 Task: Create a due date automation trigger when advanced on, on the wednesday before a card is due add dates with an incomplete due date at 11:00 AM.
Action: Mouse moved to (841, 262)
Screenshot: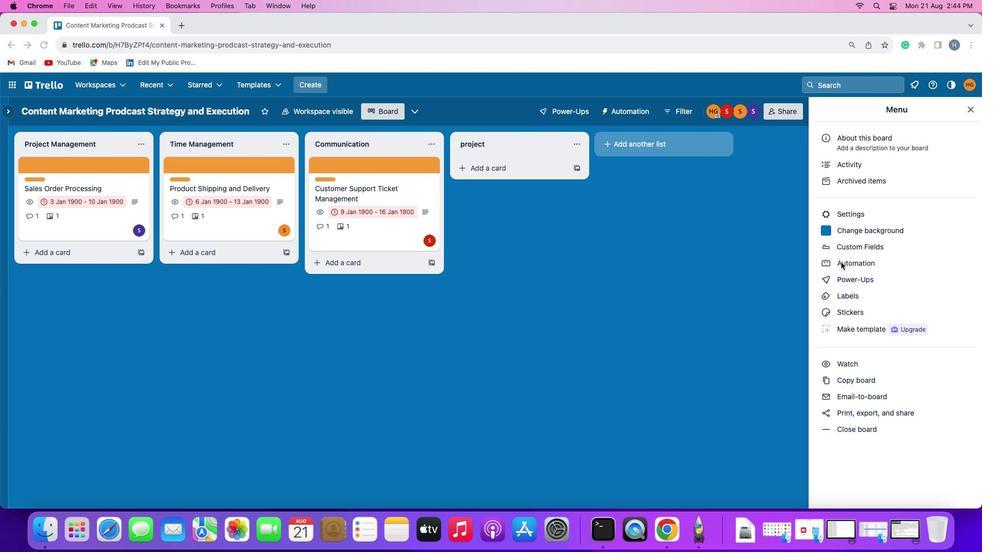 
Action: Mouse pressed left at (841, 262)
Screenshot: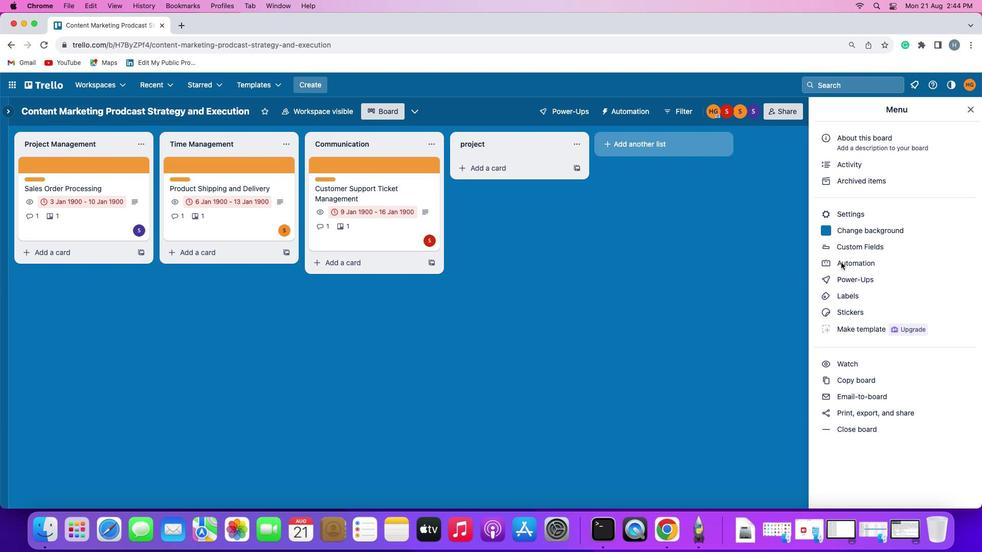 
Action: Mouse moved to (841, 262)
Screenshot: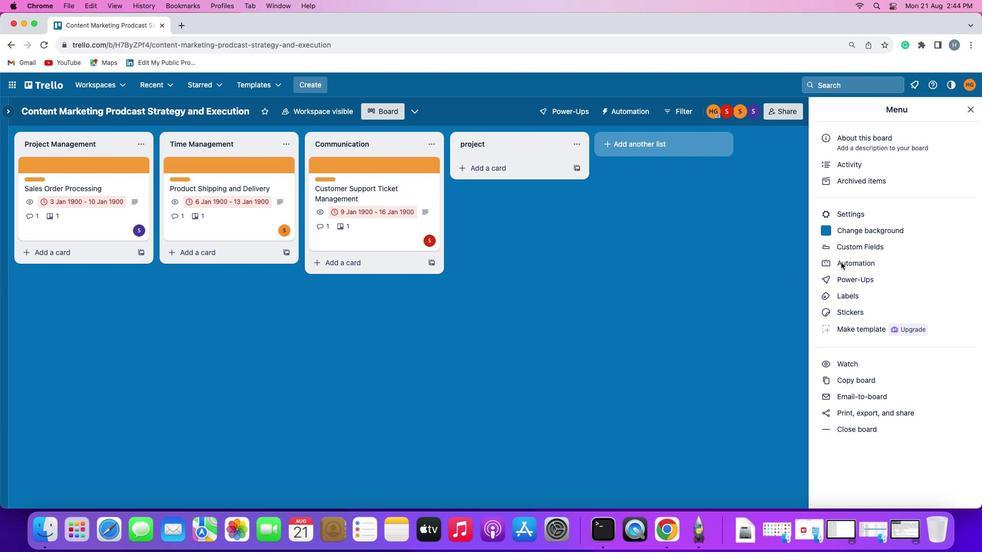 
Action: Mouse pressed left at (841, 262)
Screenshot: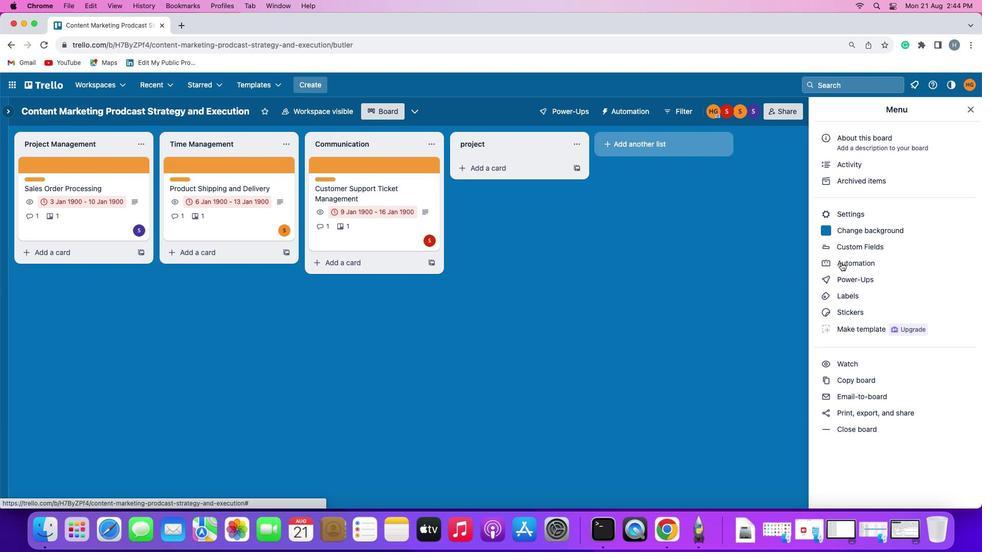 
Action: Mouse moved to (79, 249)
Screenshot: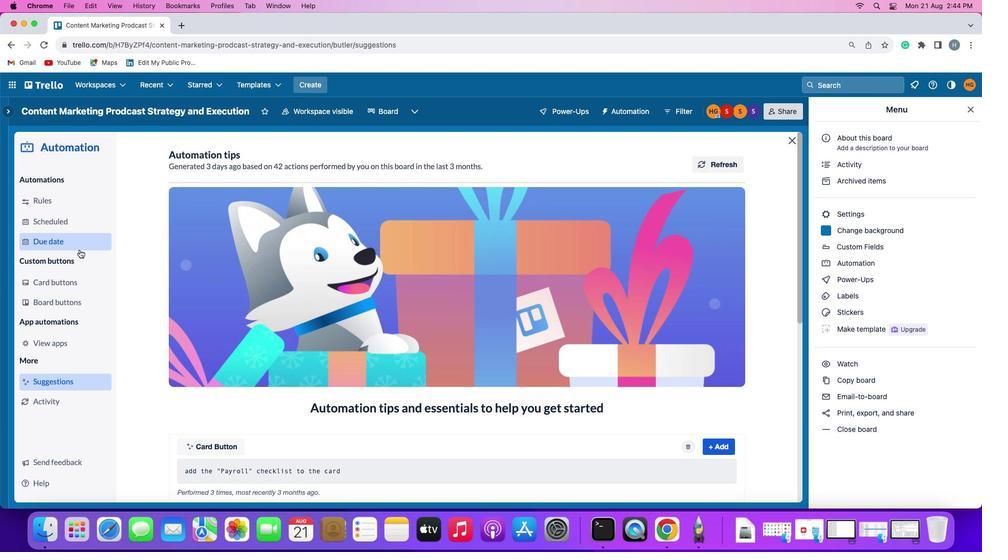 
Action: Mouse pressed left at (79, 249)
Screenshot: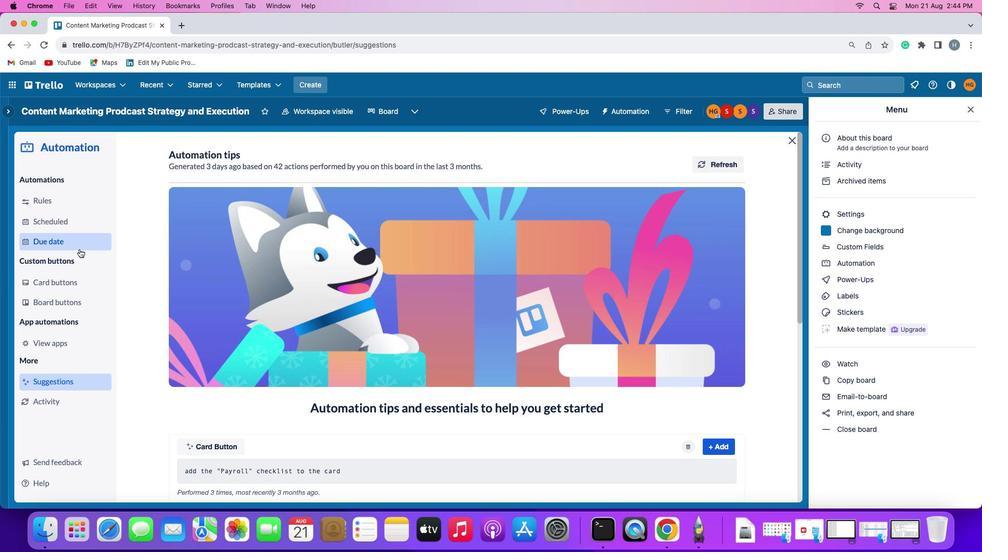 
Action: Mouse moved to (700, 157)
Screenshot: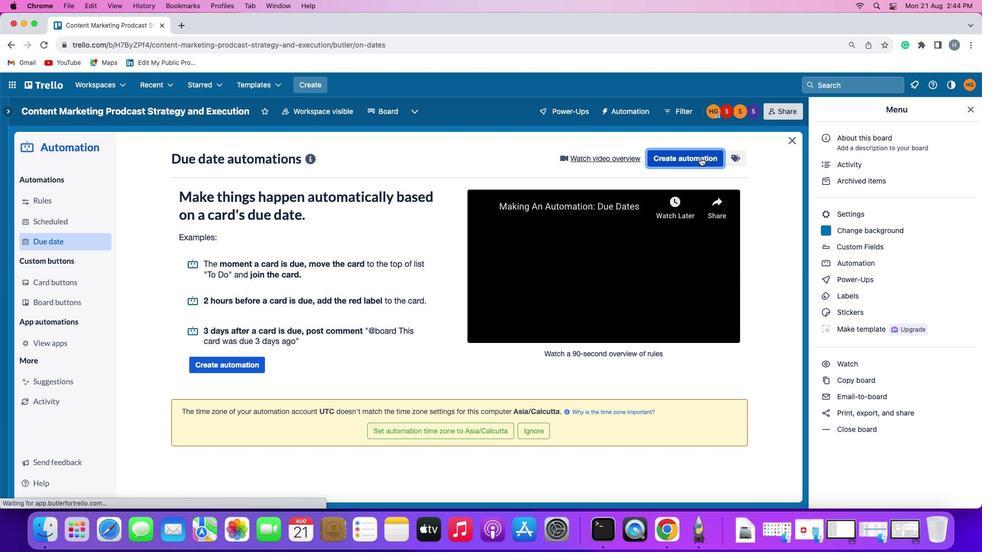 
Action: Mouse pressed left at (700, 157)
Screenshot: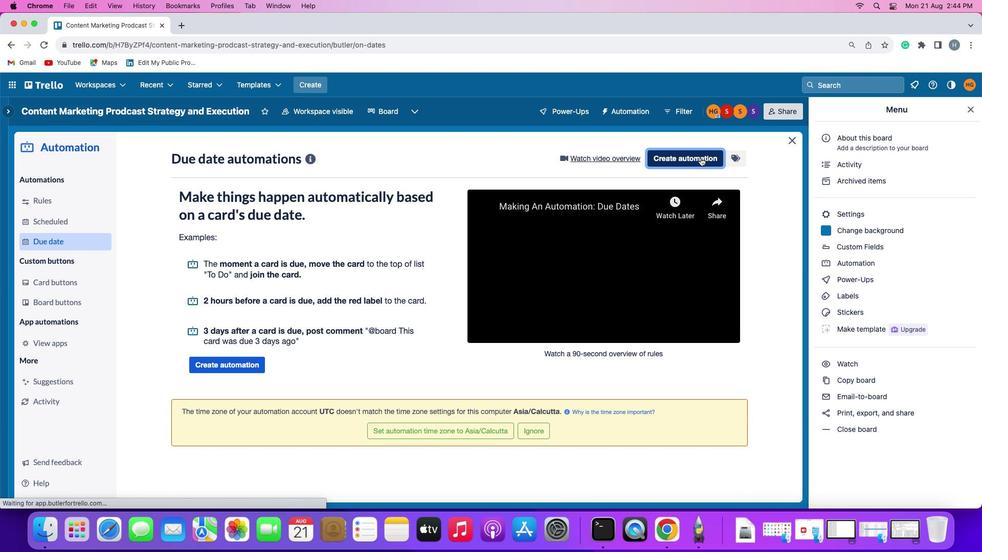 
Action: Mouse moved to (199, 254)
Screenshot: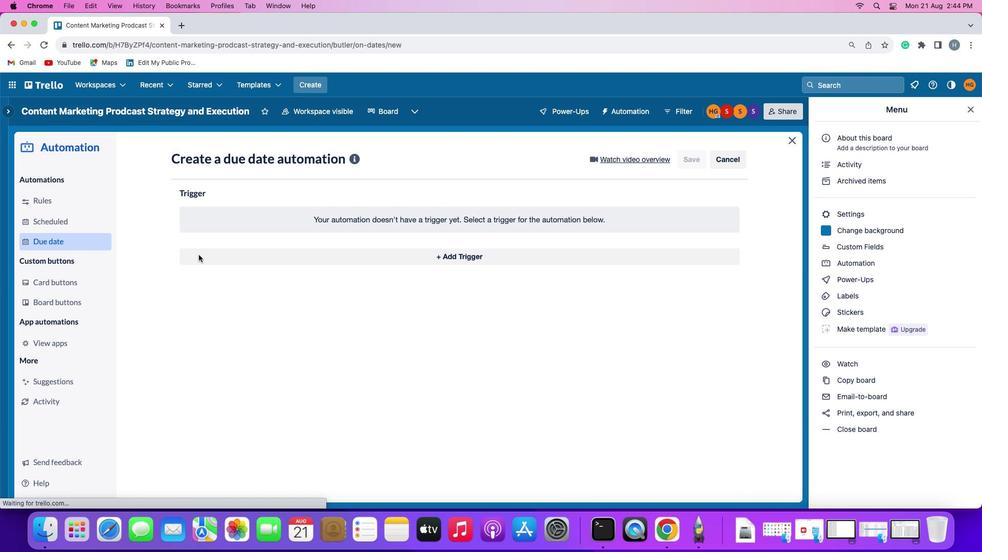 
Action: Mouse pressed left at (199, 254)
Screenshot: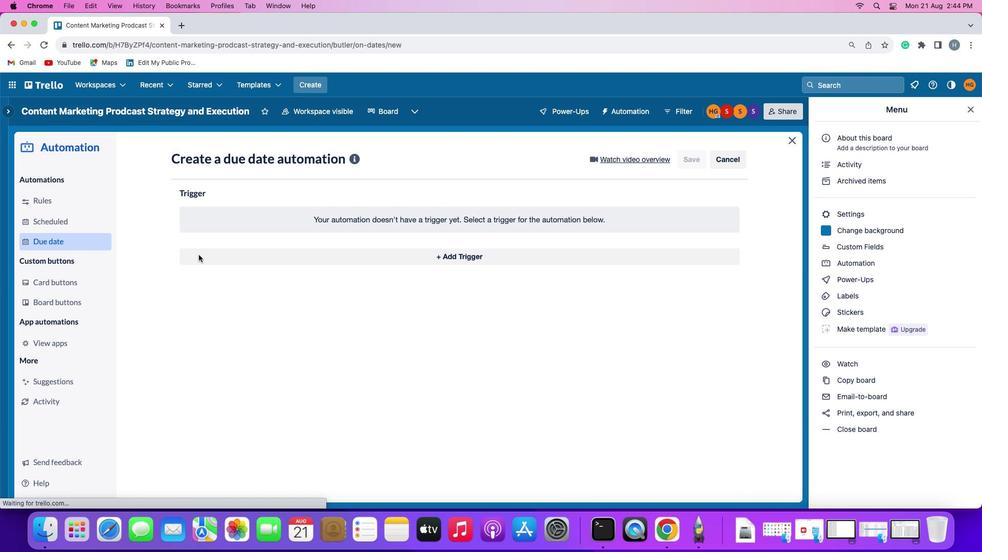 
Action: Mouse moved to (216, 451)
Screenshot: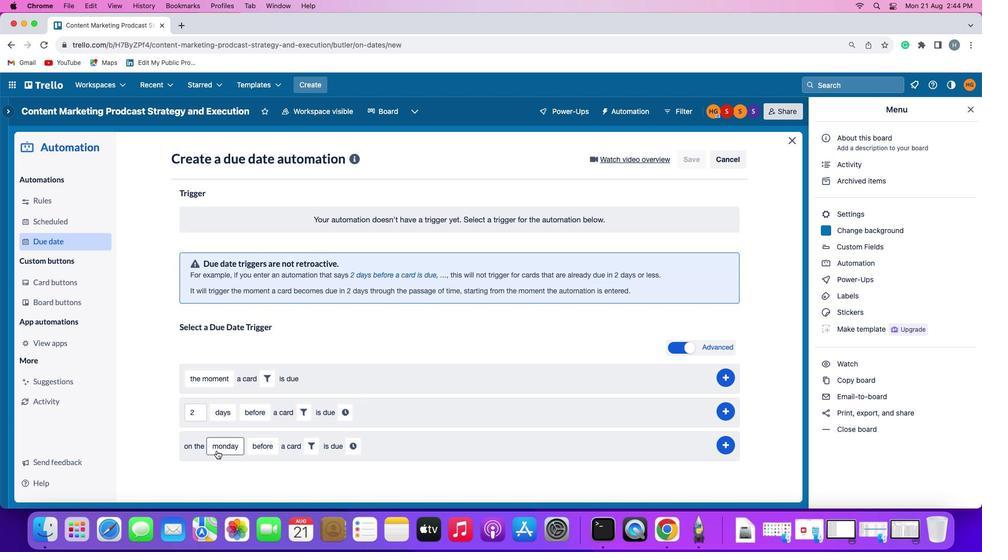 
Action: Mouse pressed left at (216, 451)
Screenshot: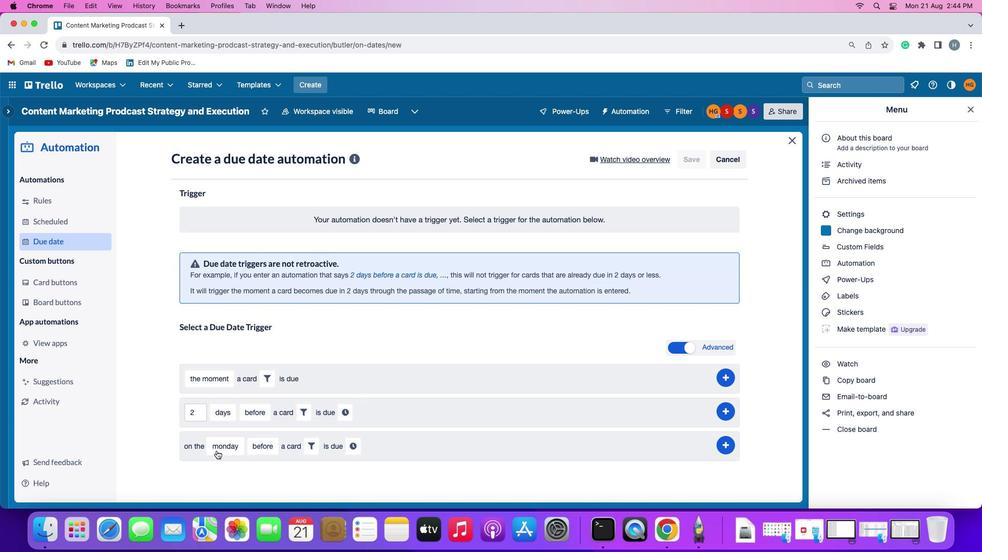 
Action: Mouse moved to (248, 346)
Screenshot: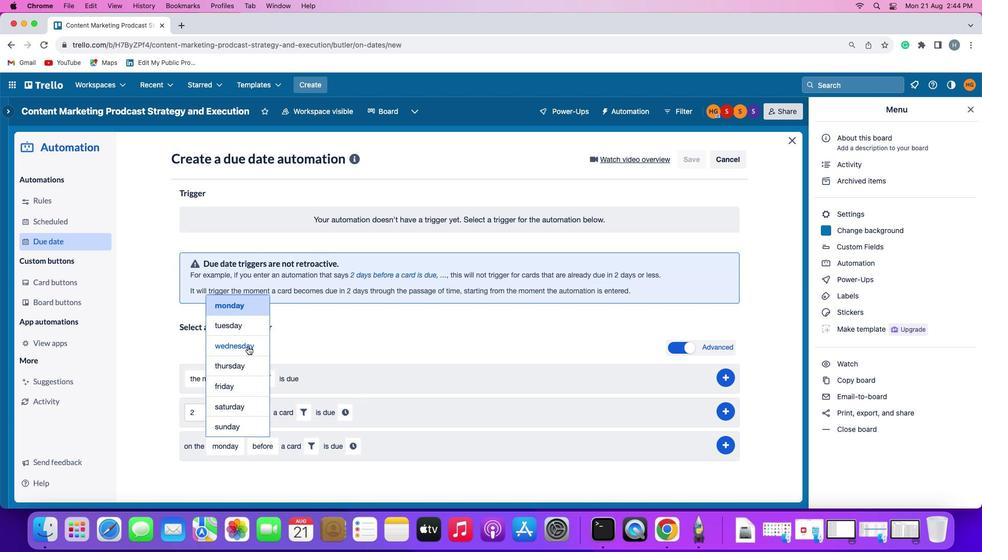 
Action: Mouse pressed left at (248, 346)
Screenshot: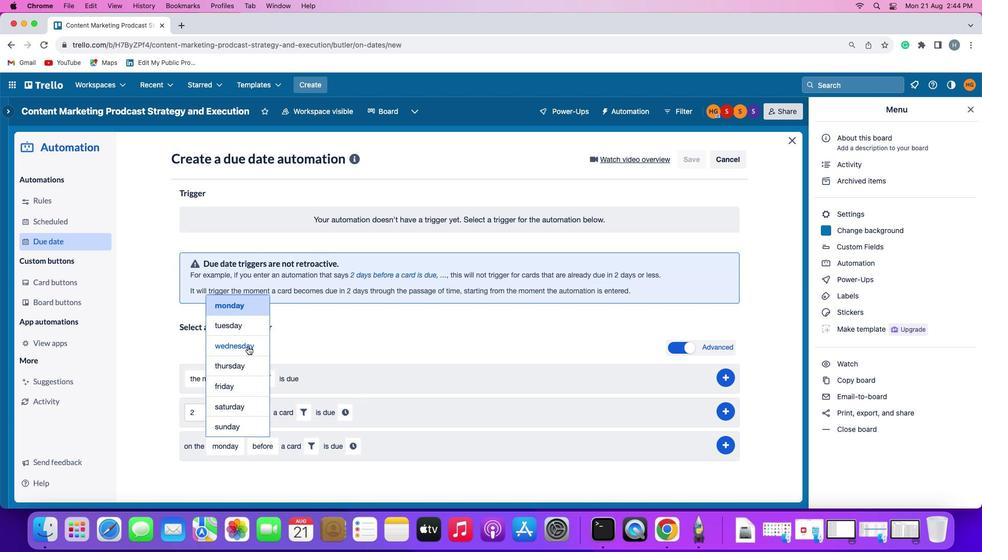 
Action: Mouse moved to (320, 443)
Screenshot: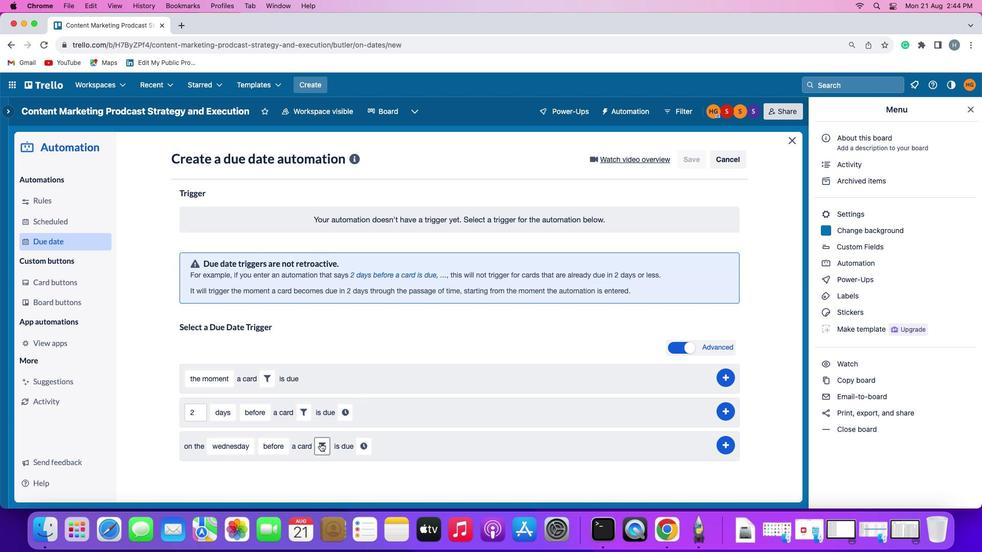 
Action: Mouse pressed left at (320, 443)
Screenshot: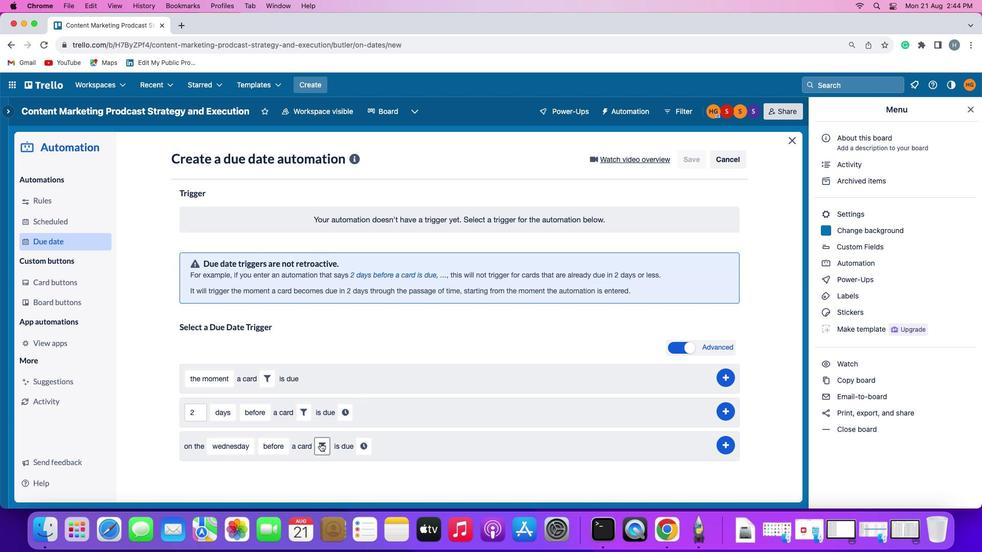 
Action: Mouse moved to (383, 472)
Screenshot: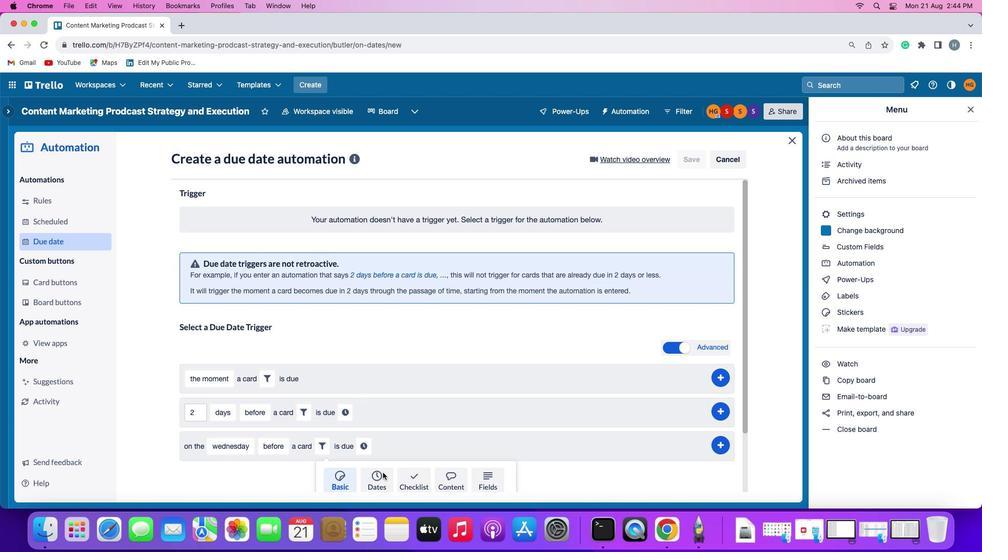 
Action: Mouse pressed left at (383, 472)
Screenshot: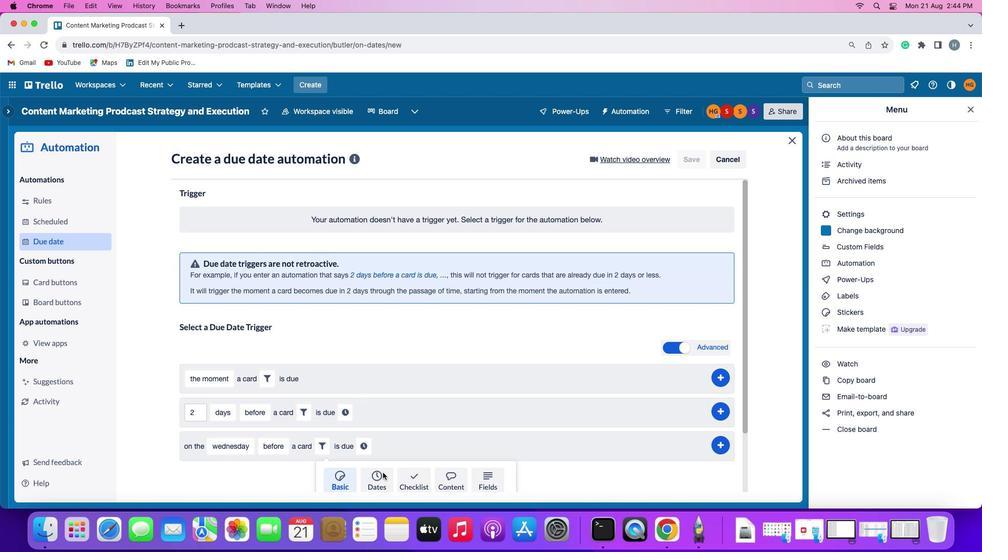 
Action: Mouse moved to (279, 469)
Screenshot: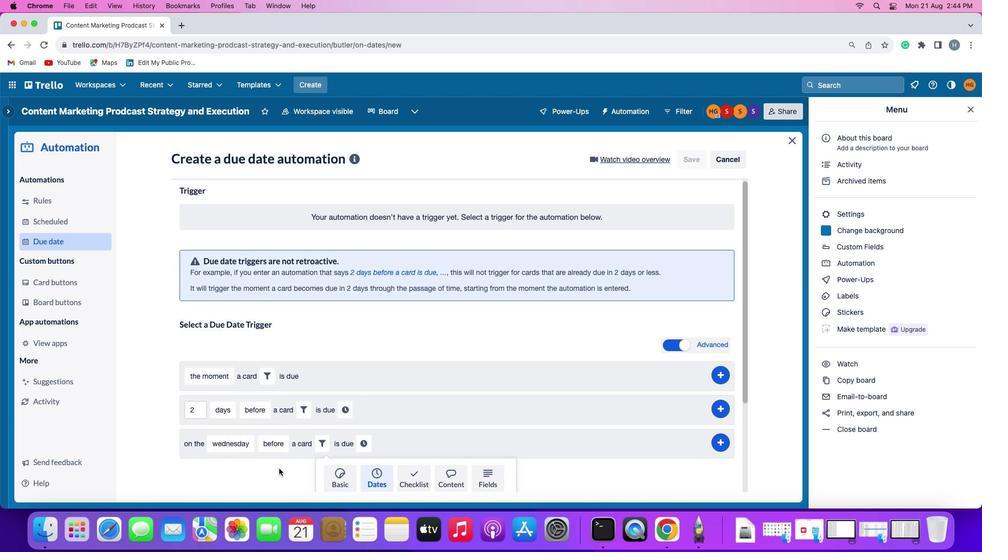 
Action: Mouse scrolled (279, 469) with delta (0, 0)
Screenshot: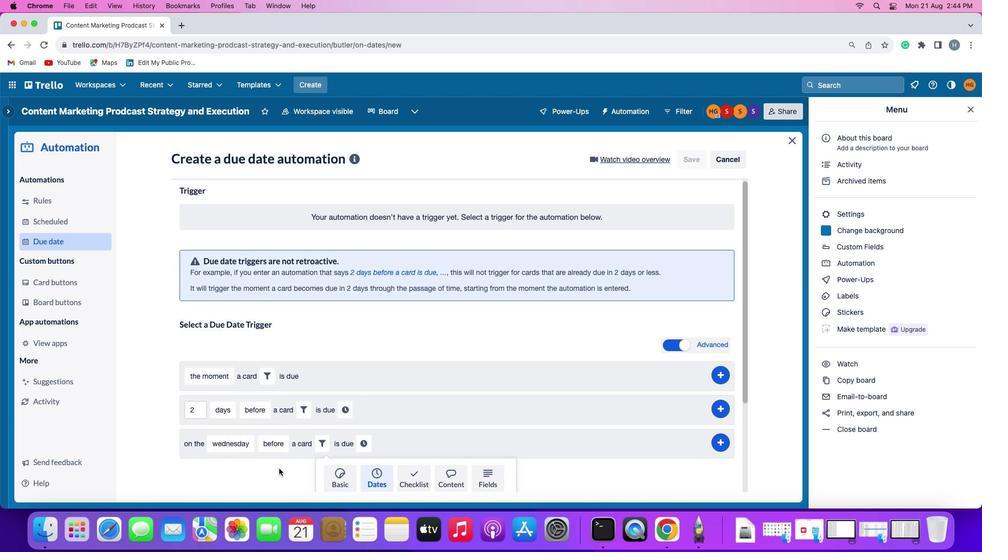 
Action: Mouse scrolled (279, 469) with delta (0, 0)
Screenshot: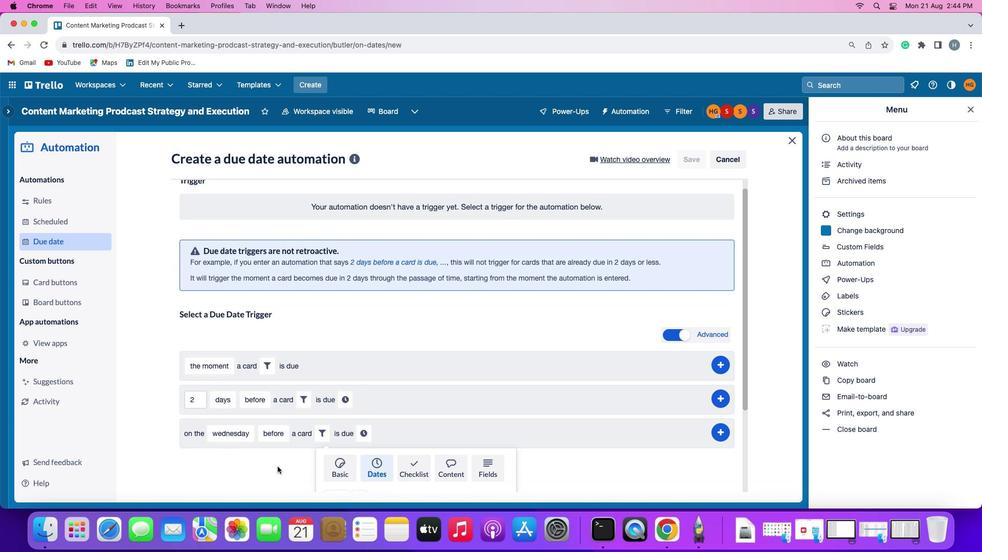 
Action: Mouse scrolled (279, 469) with delta (0, -1)
Screenshot: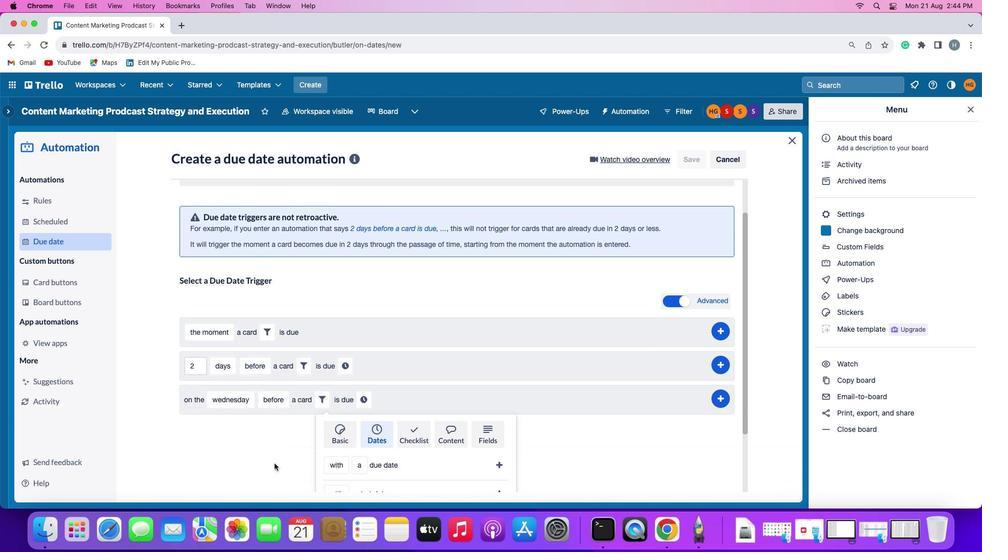 
Action: Mouse moved to (278, 469)
Screenshot: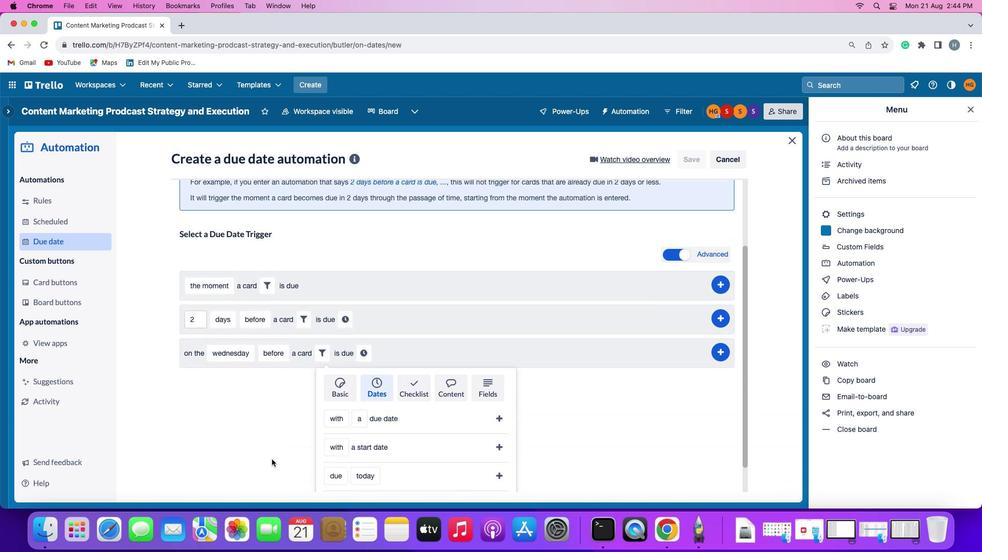 
Action: Mouse scrolled (278, 469) with delta (0, -2)
Screenshot: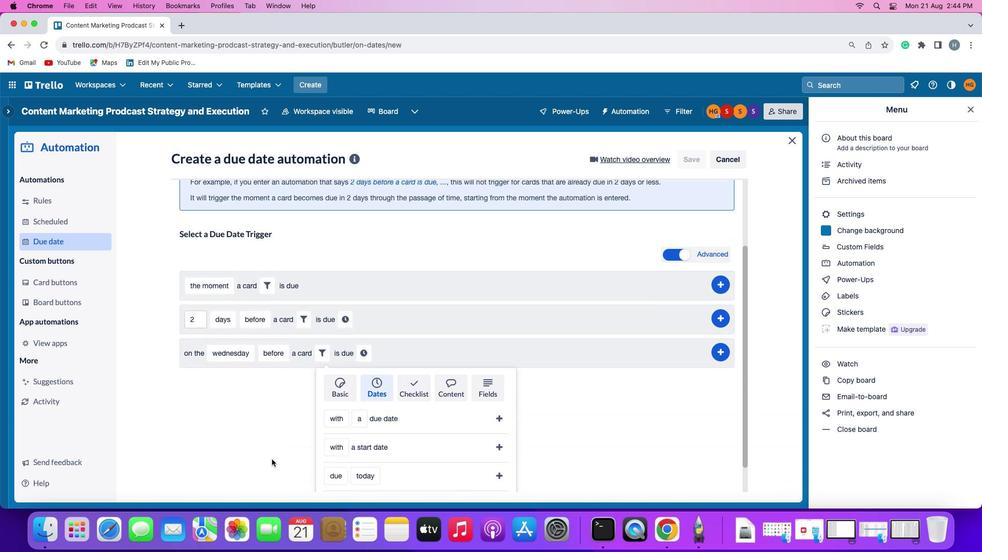 
Action: Mouse moved to (358, 385)
Screenshot: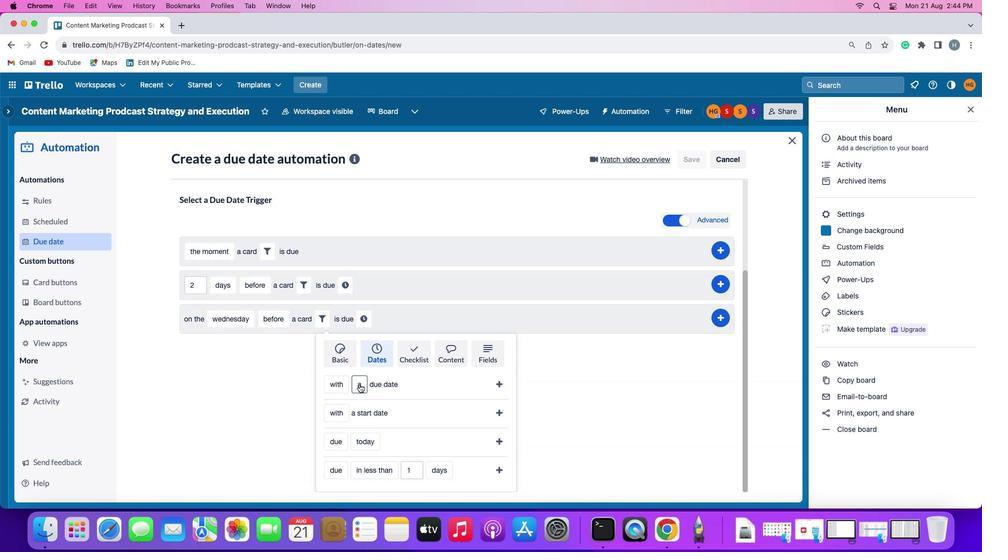 
Action: Mouse pressed left at (358, 385)
Screenshot: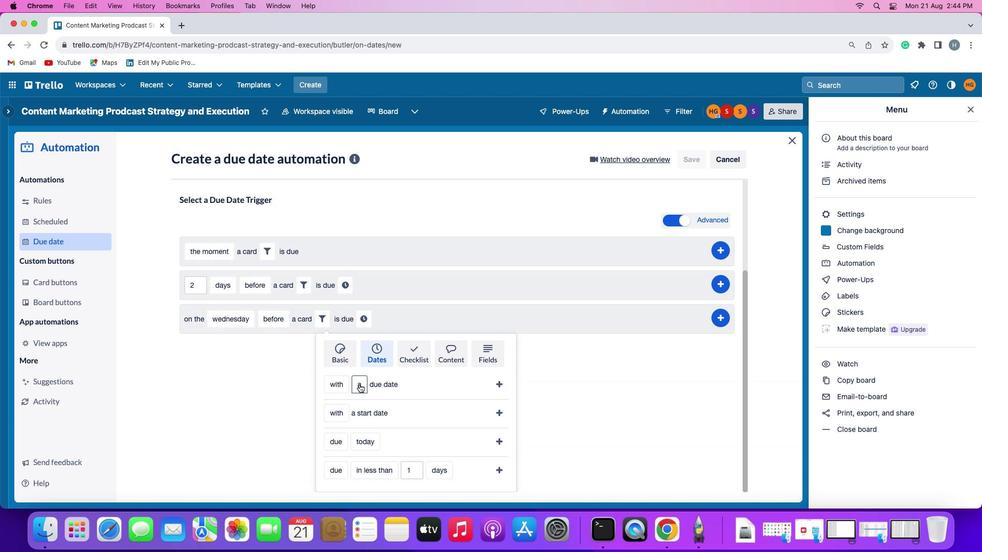
Action: Mouse moved to (375, 442)
Screenshot: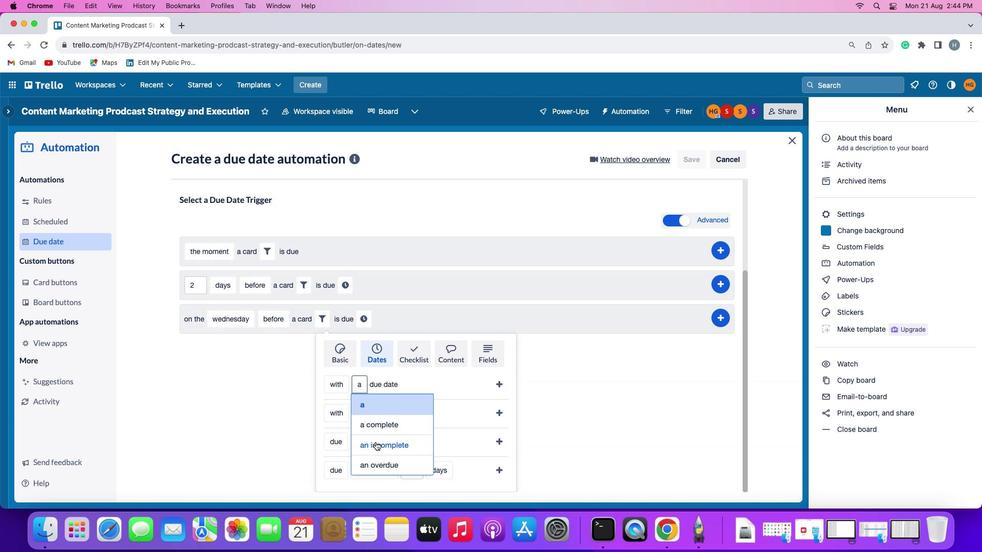 
Action: Mouse pressed left at (375, 442)
Screenshot: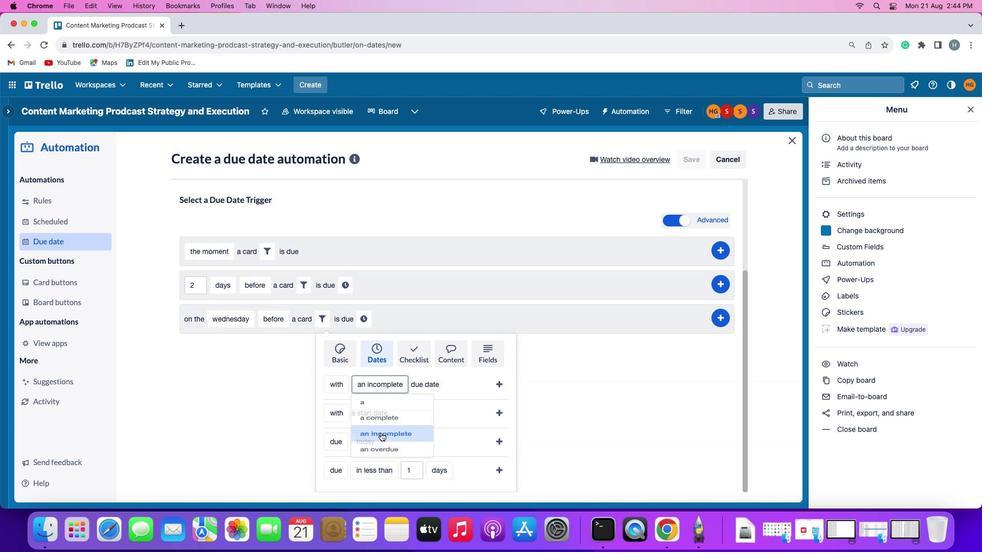 
Action: Mouse moved to (496, 383)
Screenshot: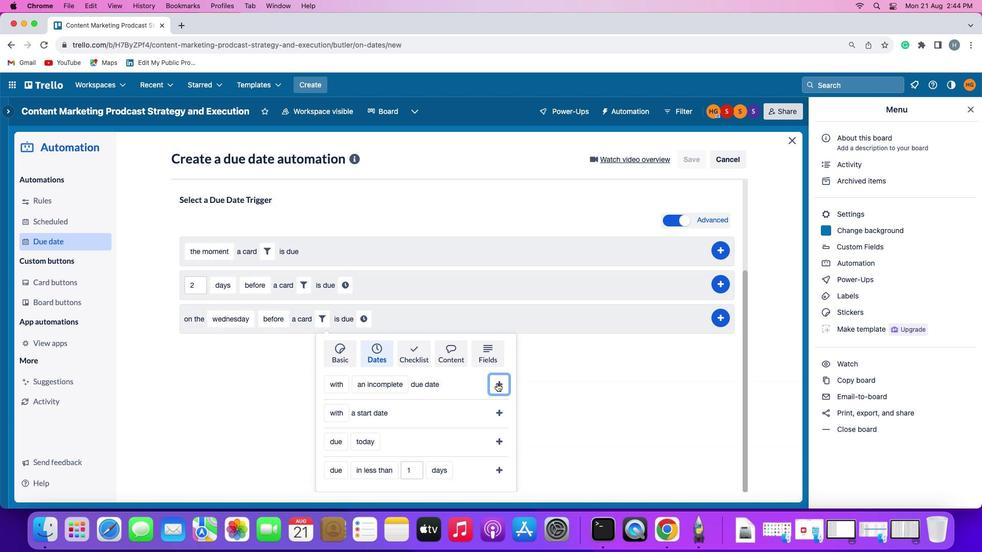 
Action: Mouse pressed left at (496, 383)
Screenshot: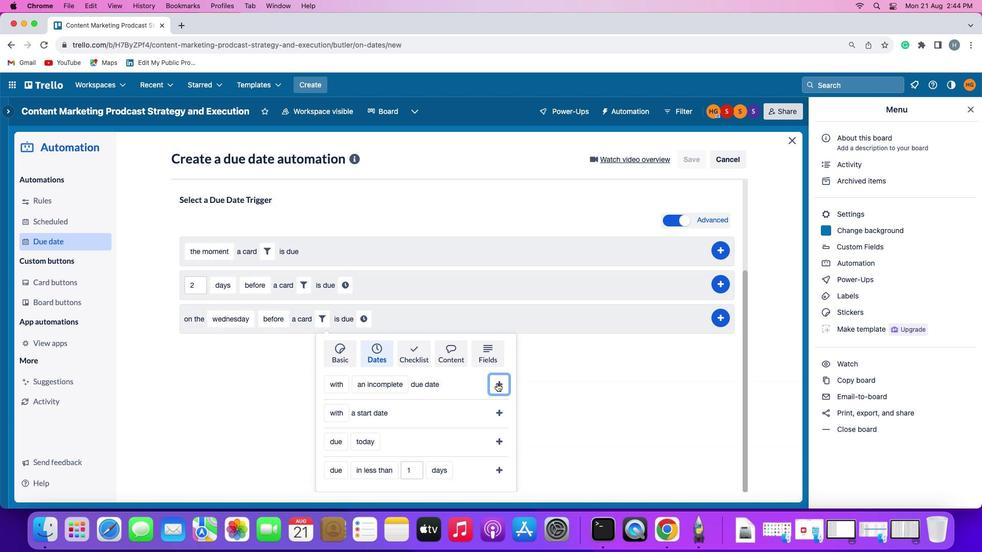 
Action: Mouse moved to (476, 435)
Screenshot: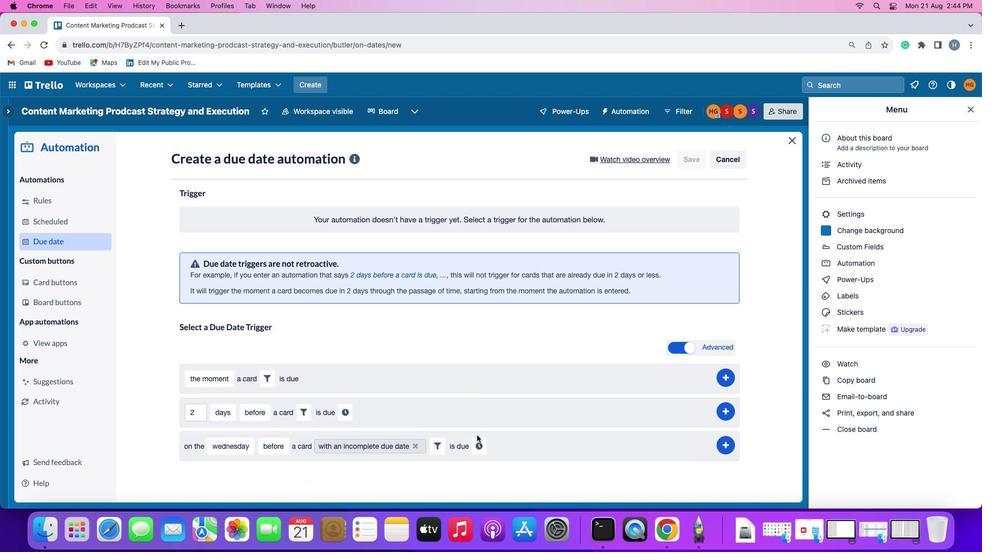 
Action: Mouse pressed left at (476, 435)
Screenshot: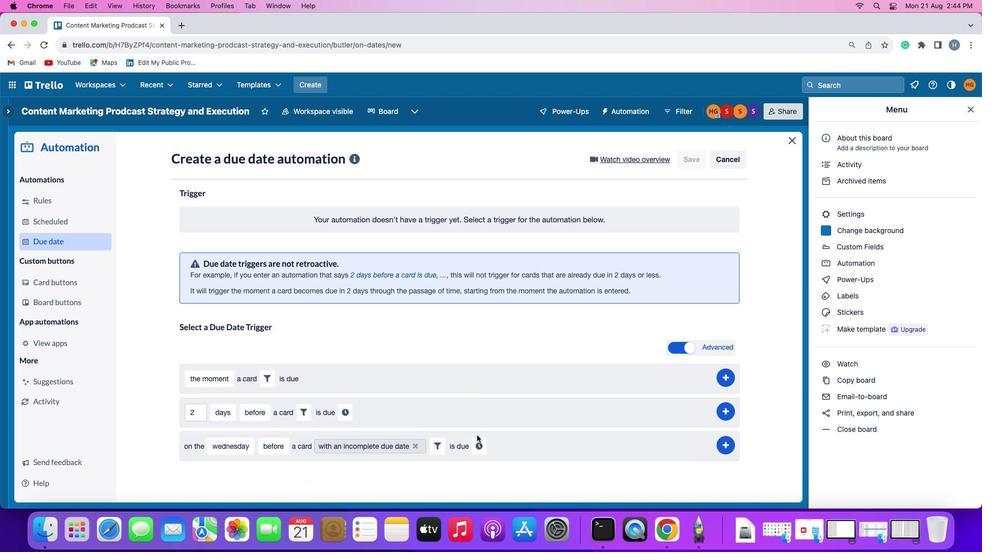 
Action: Mouse moved to (479, 448)
Screenshot: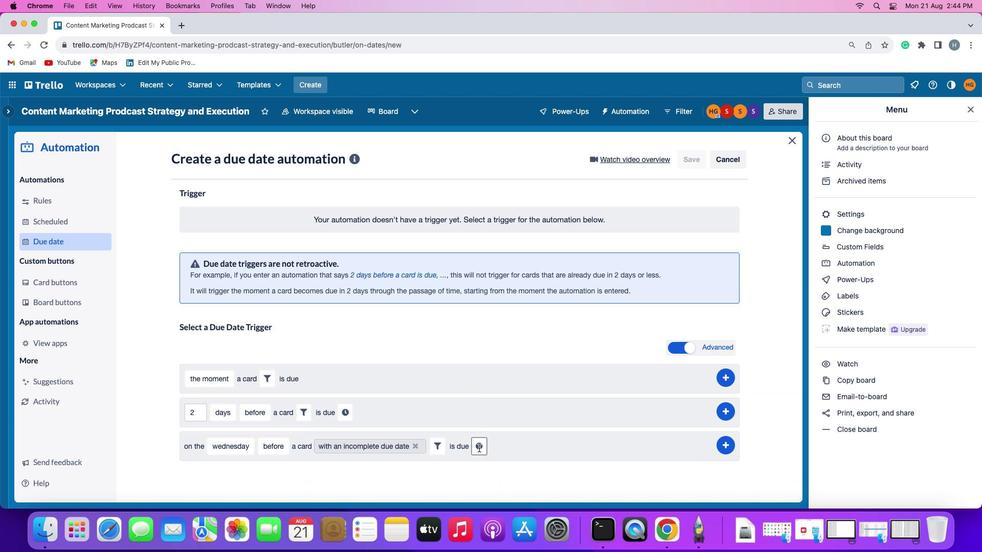 
Action: Mouse pressed left at (479, 448)
Screenshot: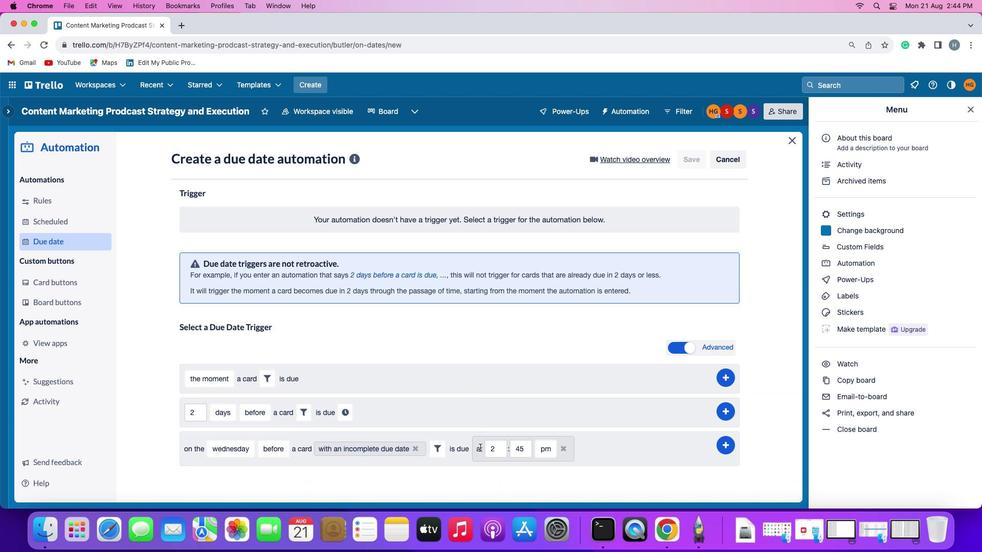 
Action: Mouse moved to (503, 448)
Screenshot: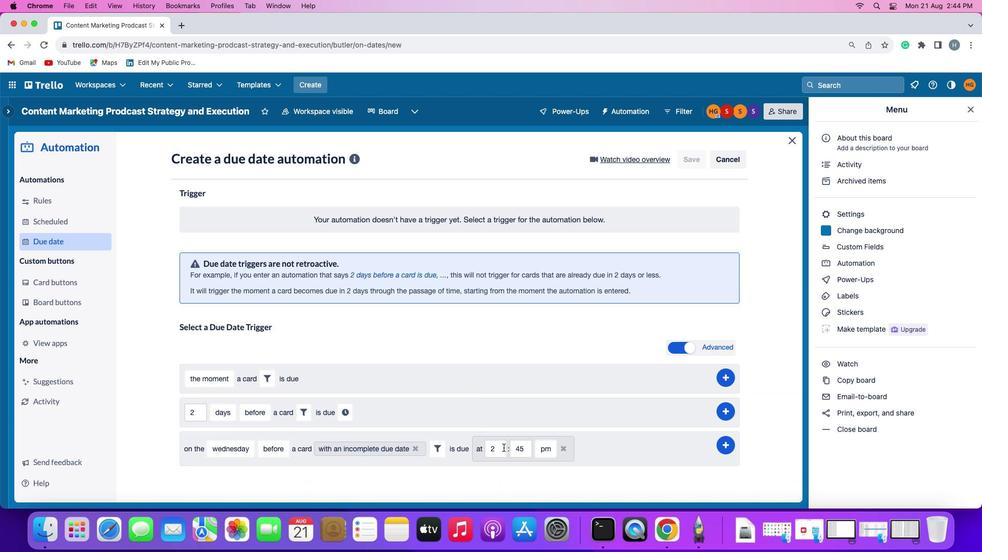 
Action: Mouse pressed left at (503, 448)
Screenshot: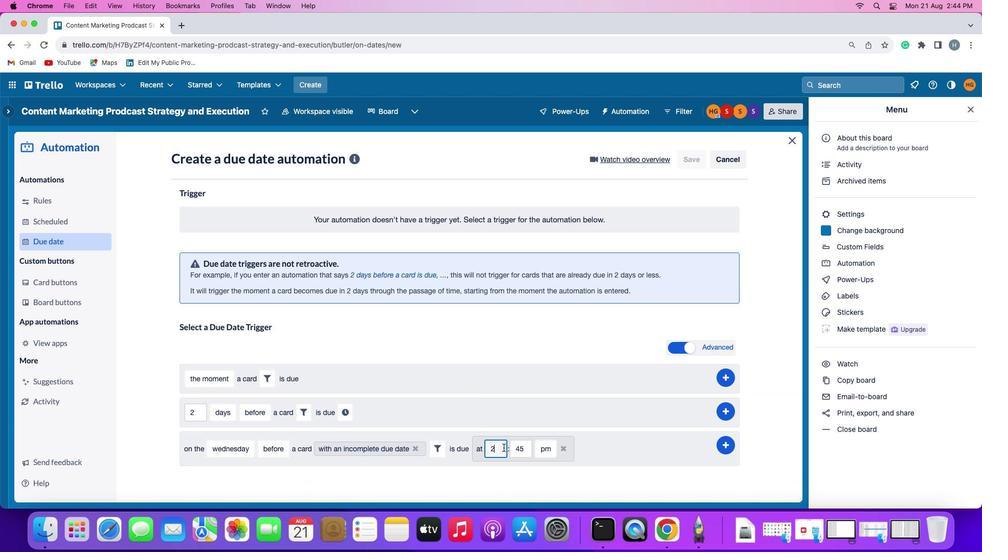 
Action: Mouse moved to (503, 447)
Screenshot: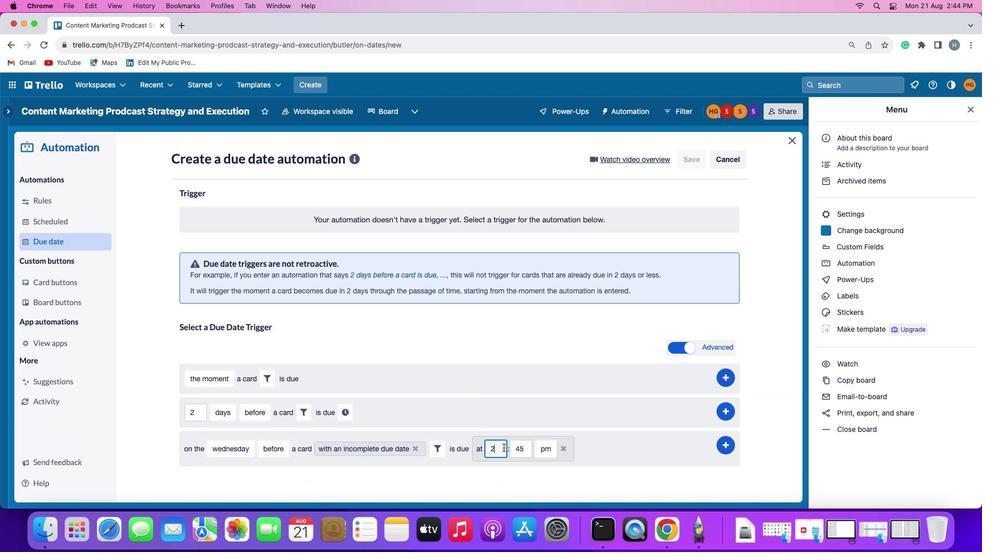 
Action: Key pressed Key.backspace'1''1'
Screenshot: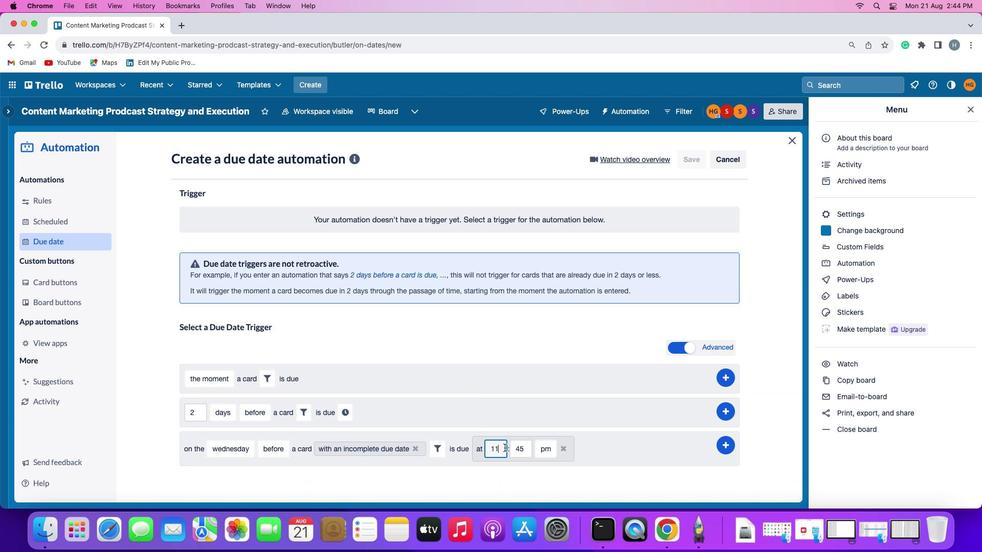 
Action: Mouse moved to (530, 446)
Screenshot: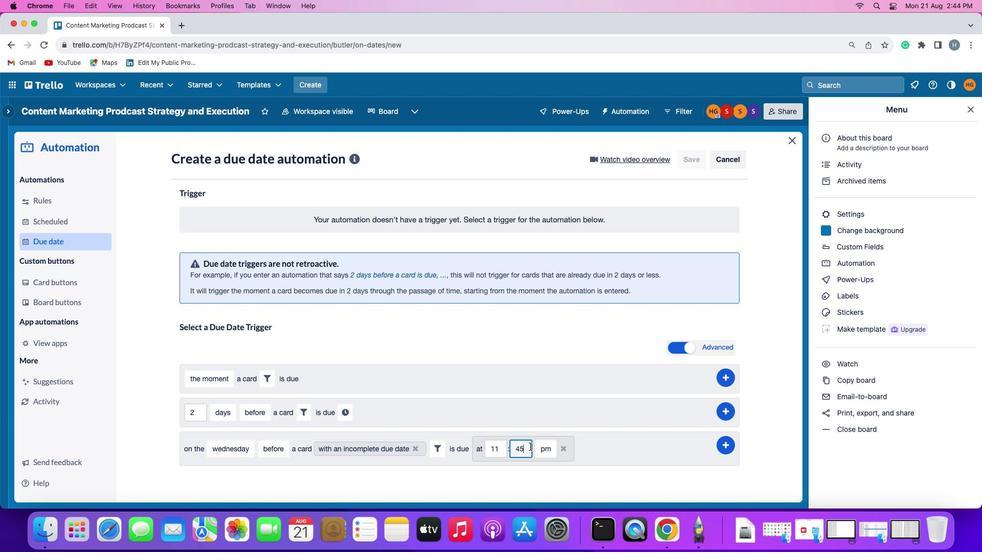 
Action: Mouse pressed left at (530, 446)
Screenshot: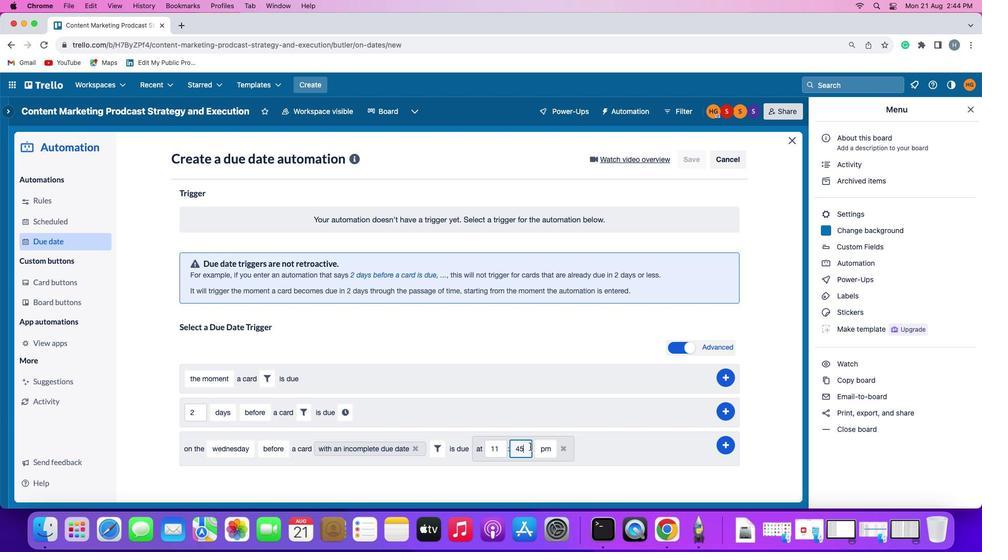 
Action: Mouse moved to (530, 446)
Screenshot: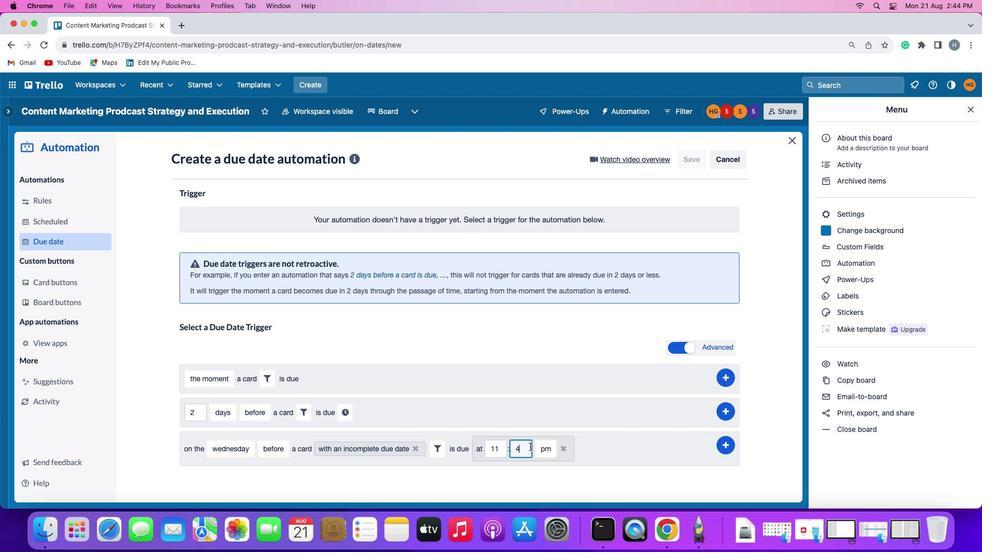 
Action: Key pressed Key.backspace
Screenshot: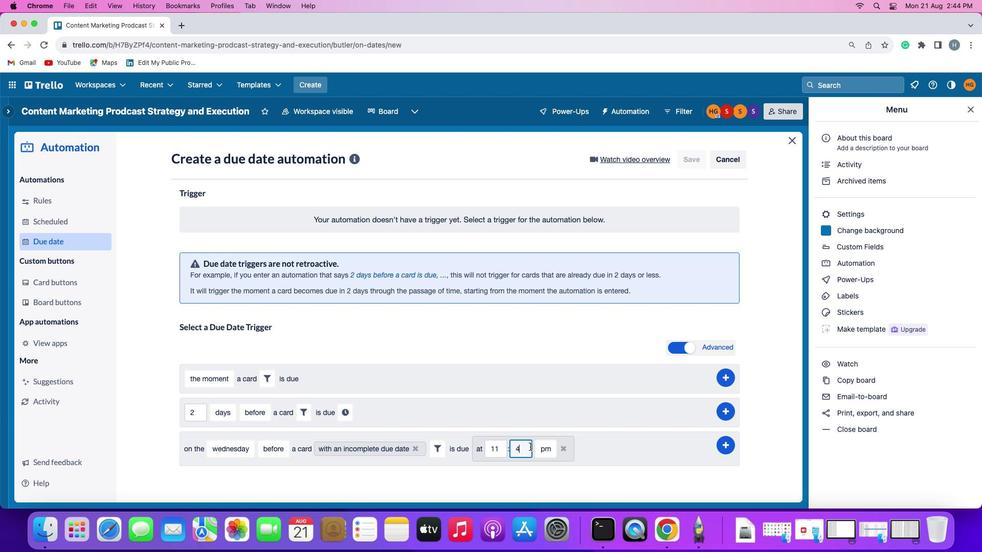
Action: Mouse moved to (530, 446)
Screenshot: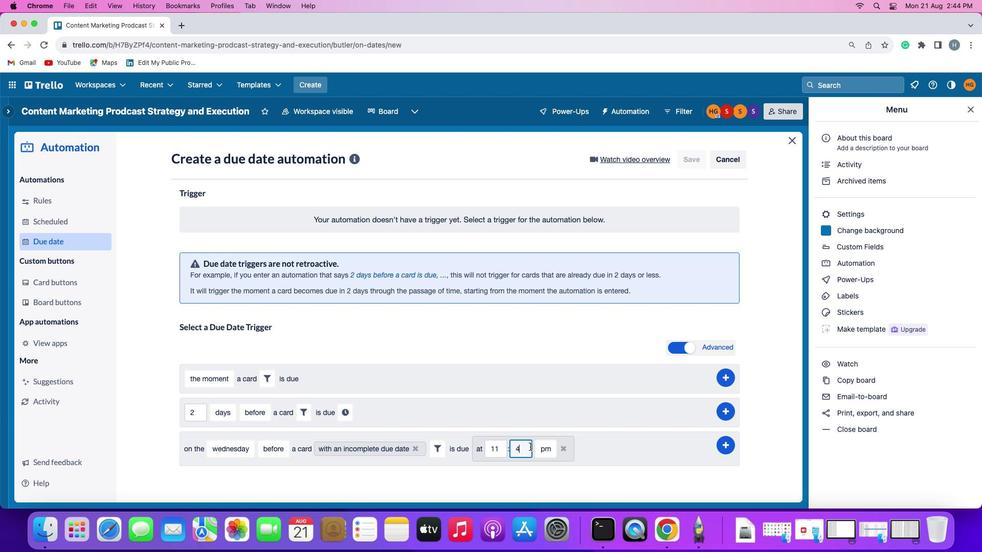 
Action: Key pressed Key.backspaceKey.backspace
Screenshot: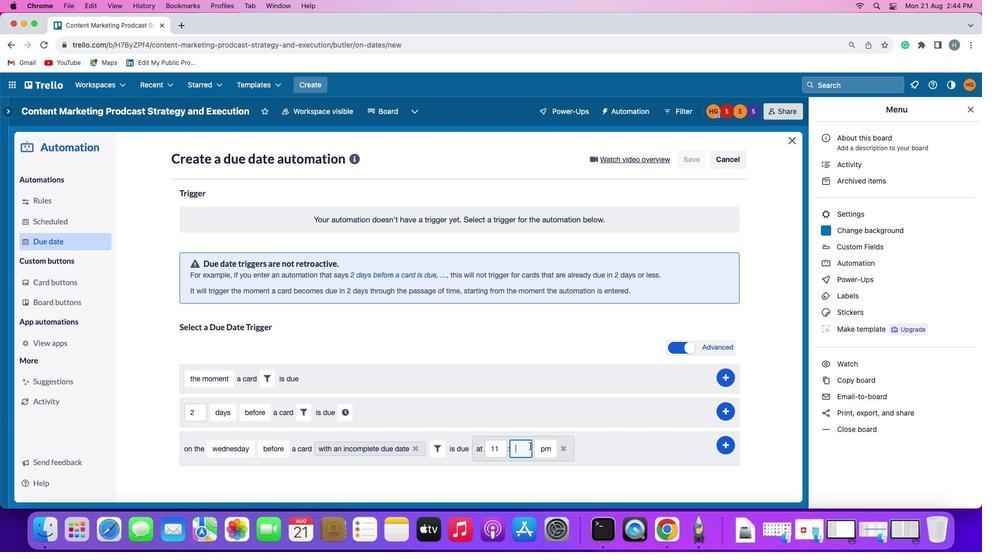 
Action: Mouse moved to (530, 446)
Screenshot: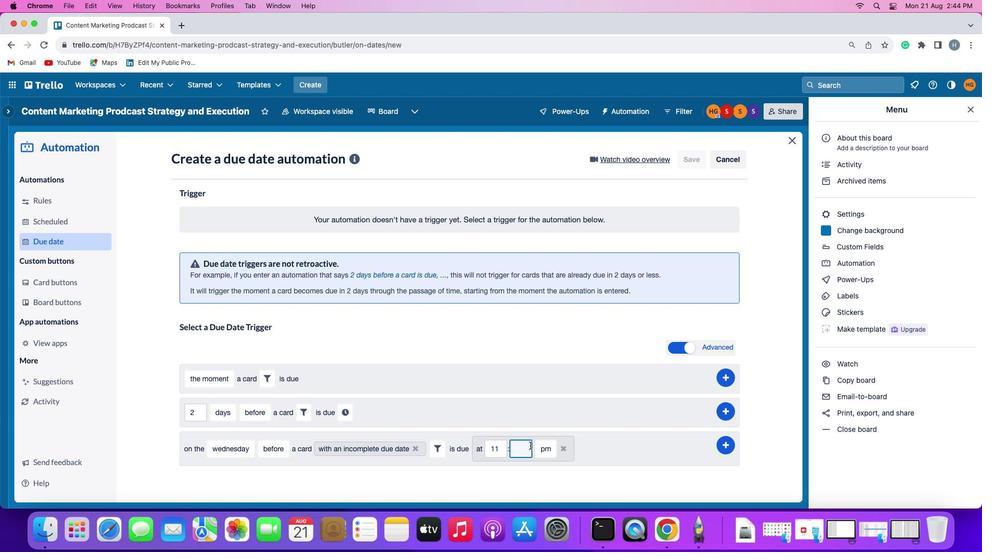 
Action: Key pressed '0''0'
Screenshot: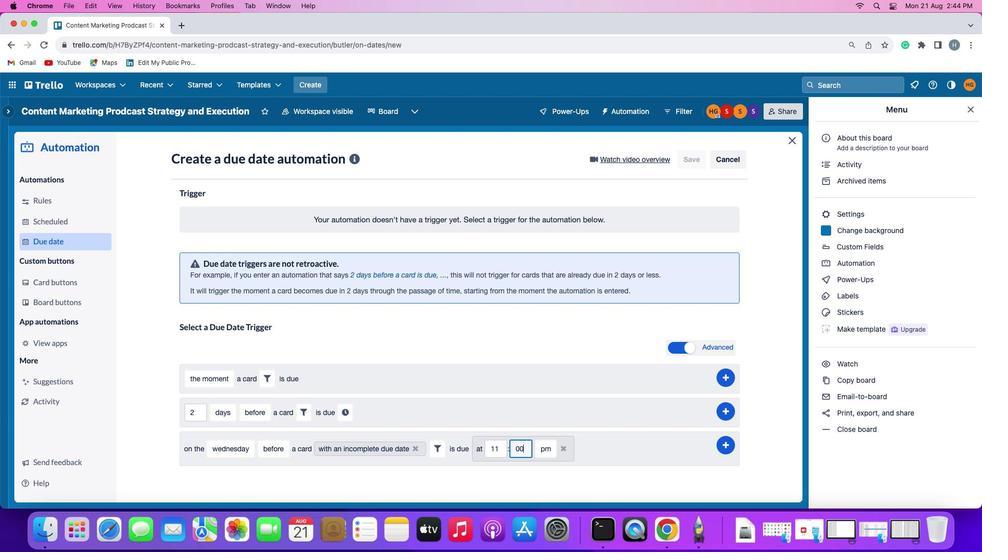 
Action: Mouse moved to (537, 446)
Screenshot: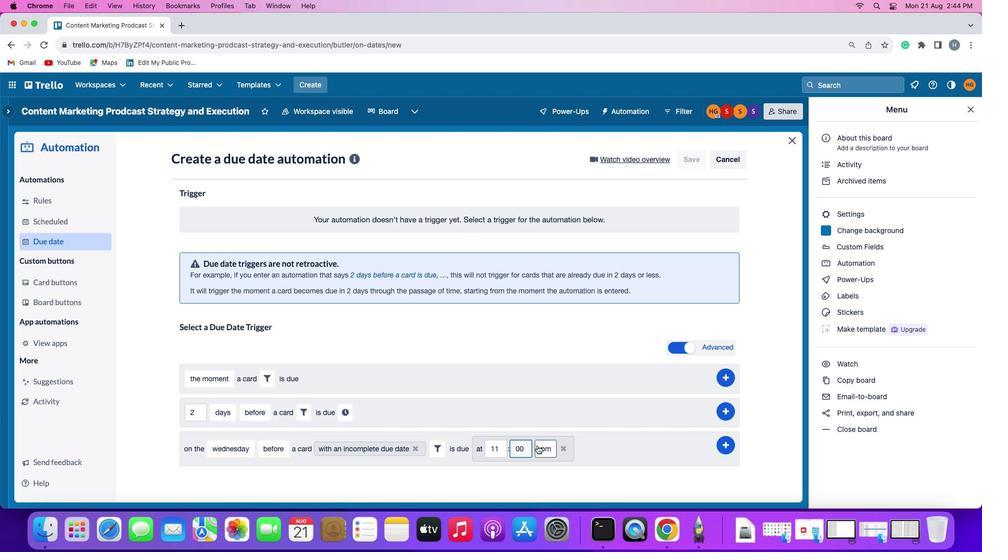 
Action: Mouse pressed left at (537, 446)
Screenshot: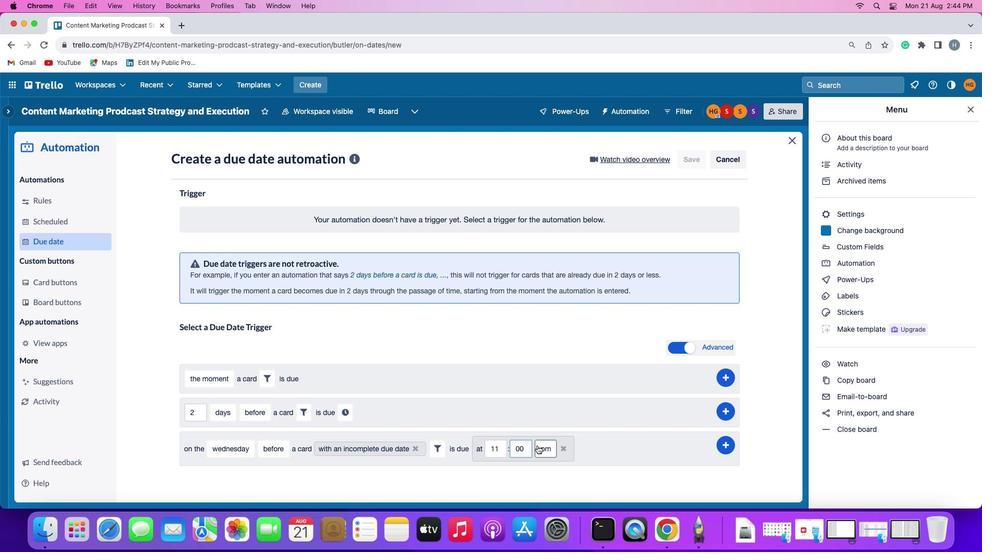
Action: Mouse moved to (544, 465)
Screenshot: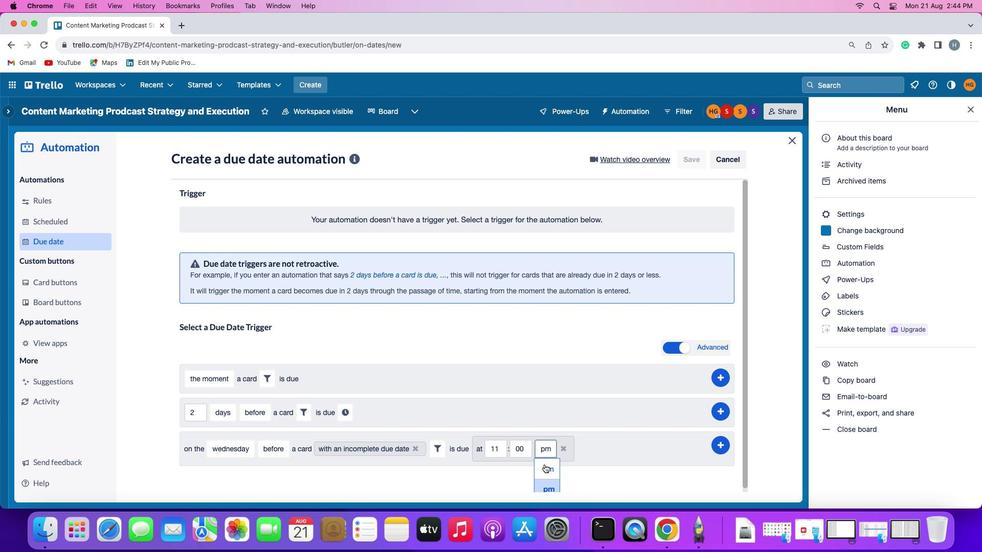 
Action: Mouse pressed left at (544, 465)
Screenshot: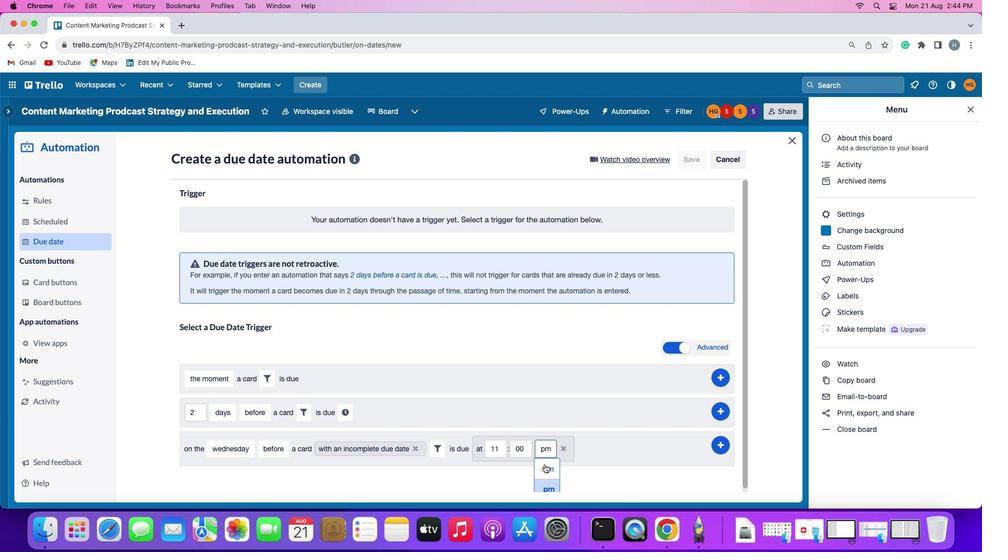 
Action: Mouse moved to (721, 444)
Screenshot: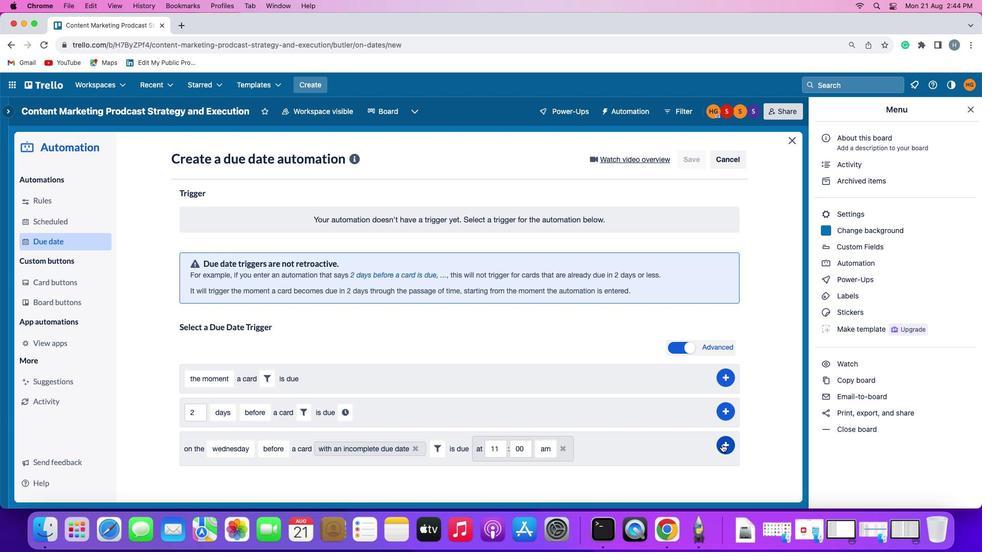 
Action: Mouse pressed left at (721, 444)
Screenshot: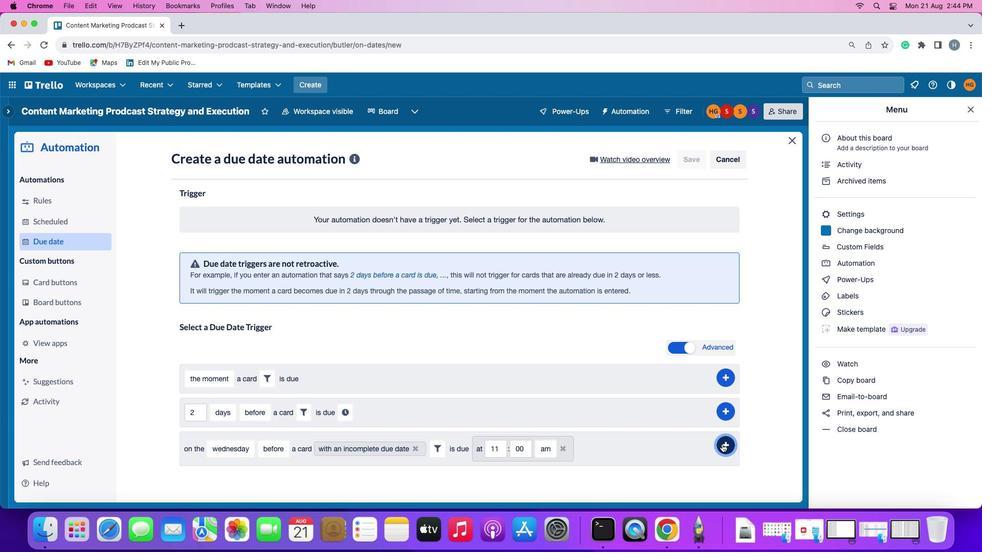 
Action: Mouse moved to (765, 366)
Screenshot: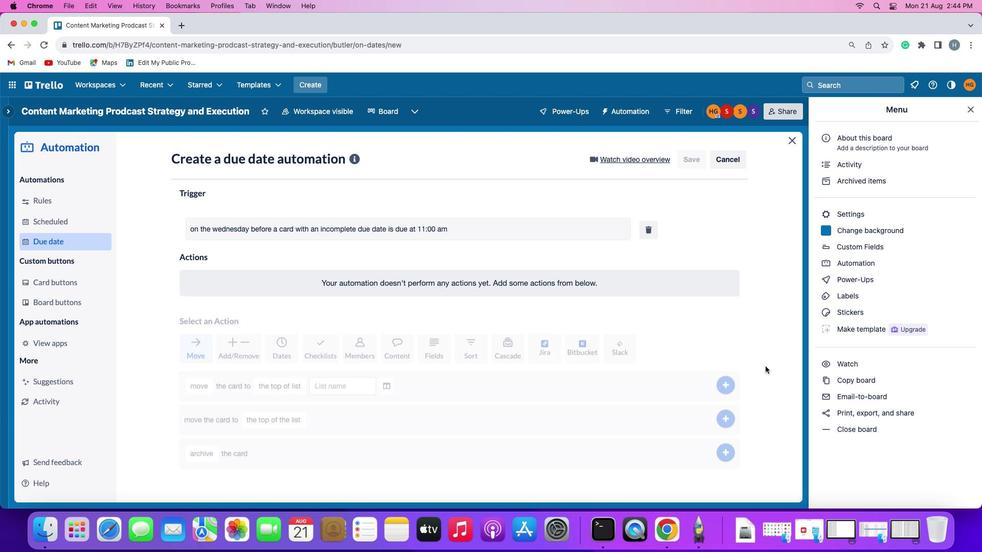 
